 Task: Reply to email with the signature Elizabeth Parker with the subject 'Request for a background check' from softage.1@softage.net with the message 'Would it be possible to have a project status update call with all stakeholders next month?'
Action: Mouse moved to (76, 100)
Screenshot: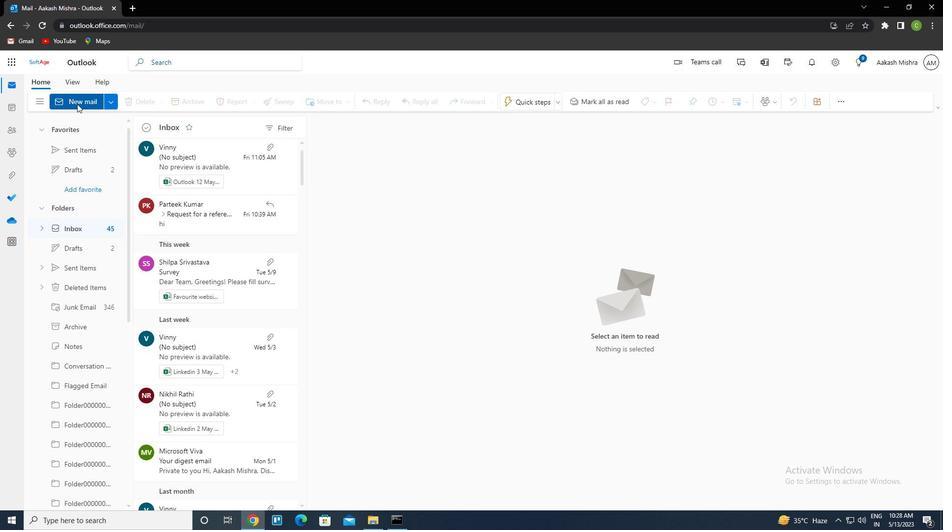 
Action: Mouse pressed left at (76, 100)
Screenshot: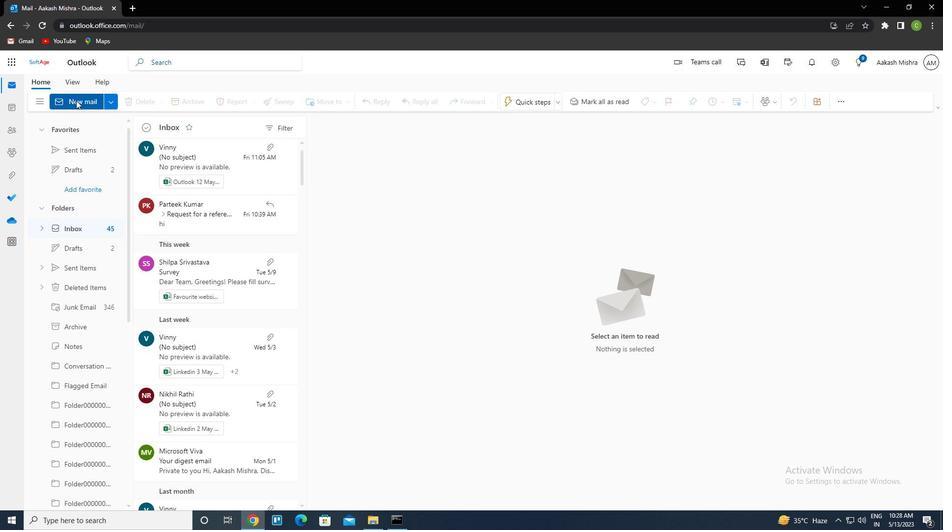
Action: Mouse moved to (190, 209)
Screenshot: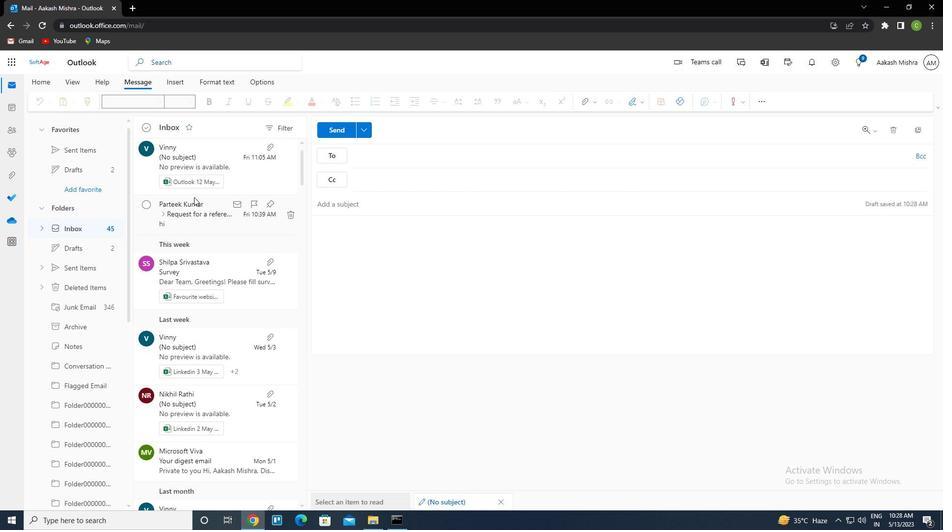 
Action: Mouse pressed left at (190, 209)
Screenshot: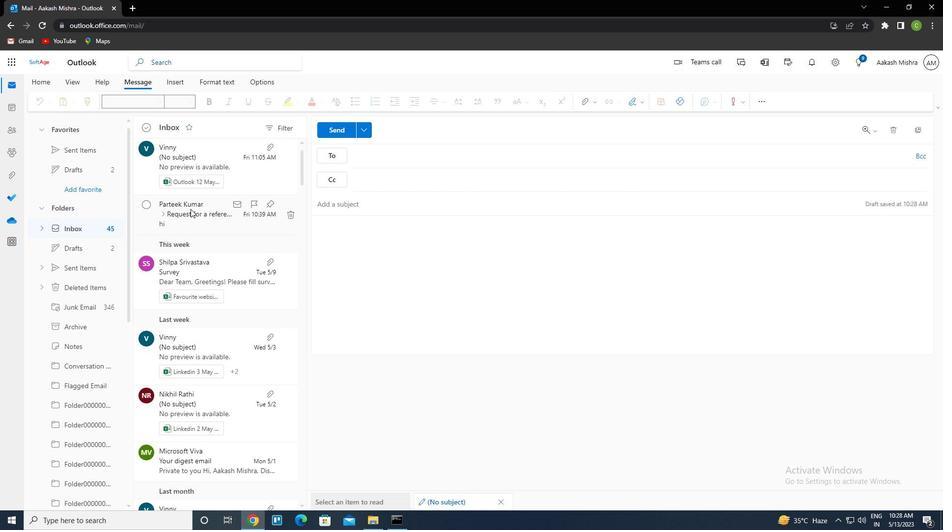 
Action: Mouse moved to (786, 188)
Screenshot: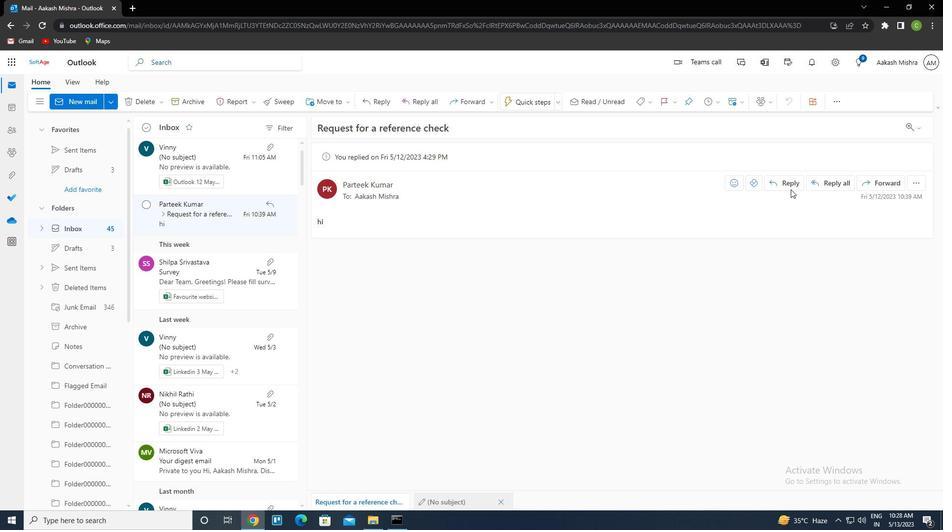 
Action: Mouse pressed left at (786, 188)
Screenshot: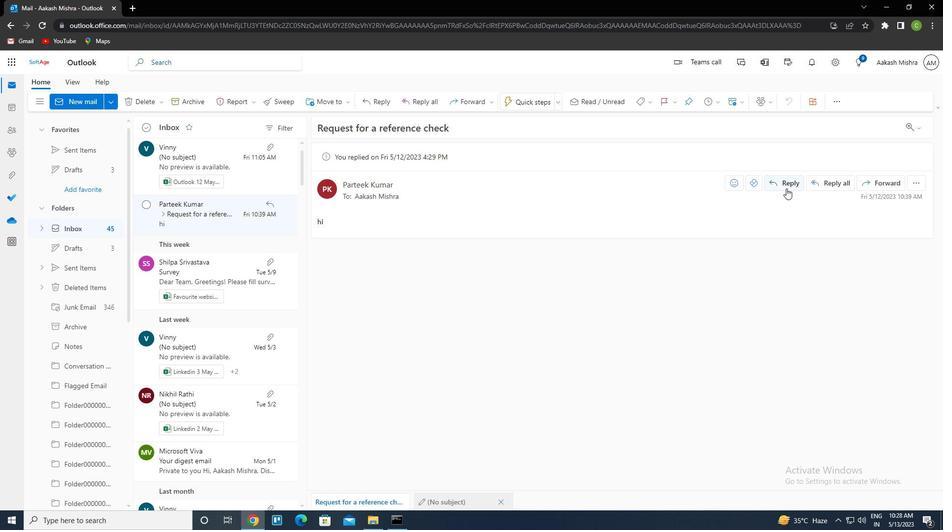 
Action: Mouse moved to (632, 99)
Screenshot: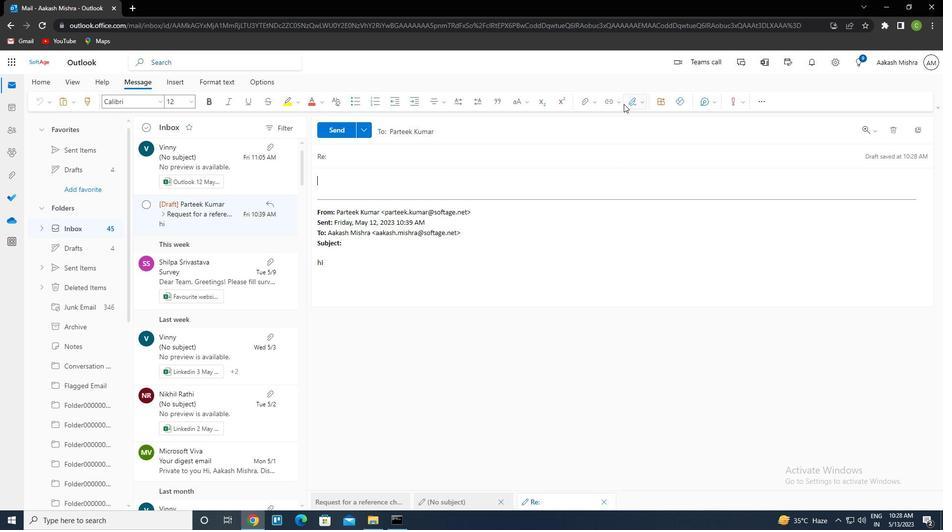 
Action: Mouse pressed left at (632, 99)
Screenshot: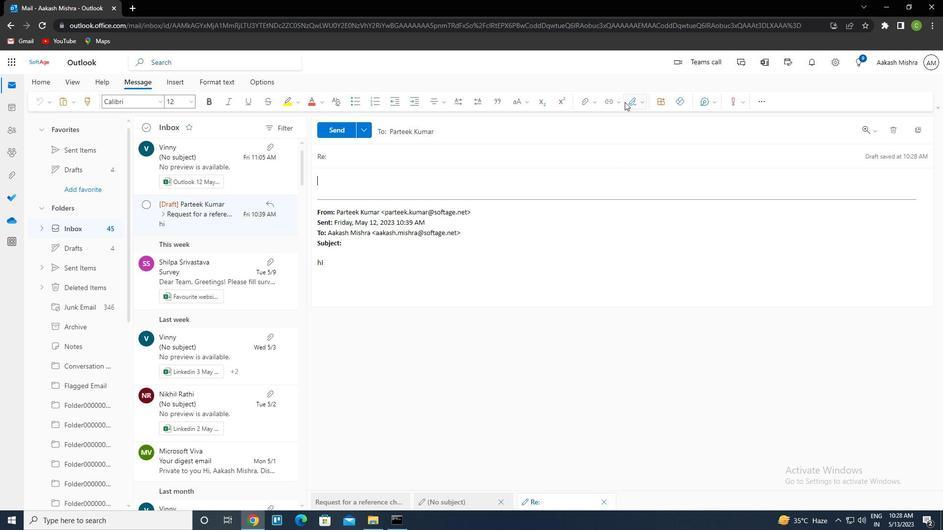 
Action: Mouse moved to (621, 147)
Screenshot: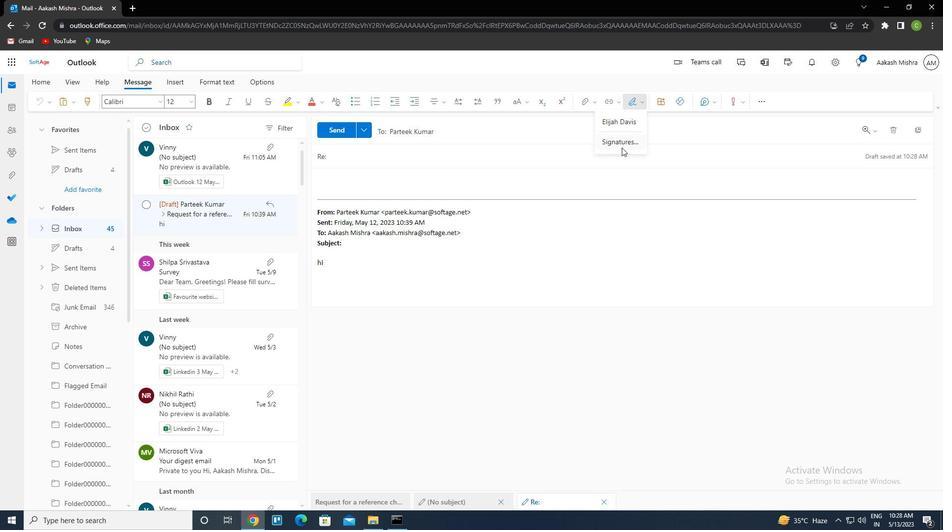 
Action: Mouse pressed left at (621, 147)
Screenshot: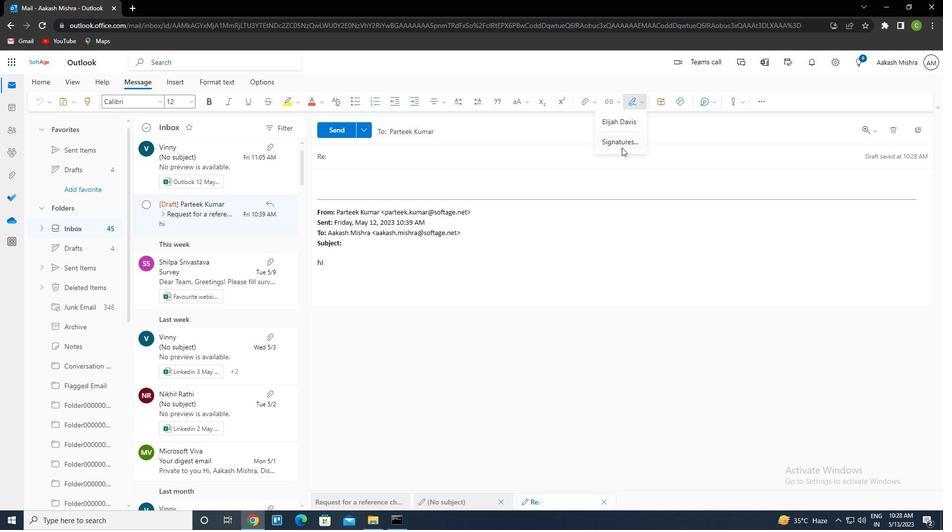 
Action: Mouse moved to (659, 176)
Screenshot: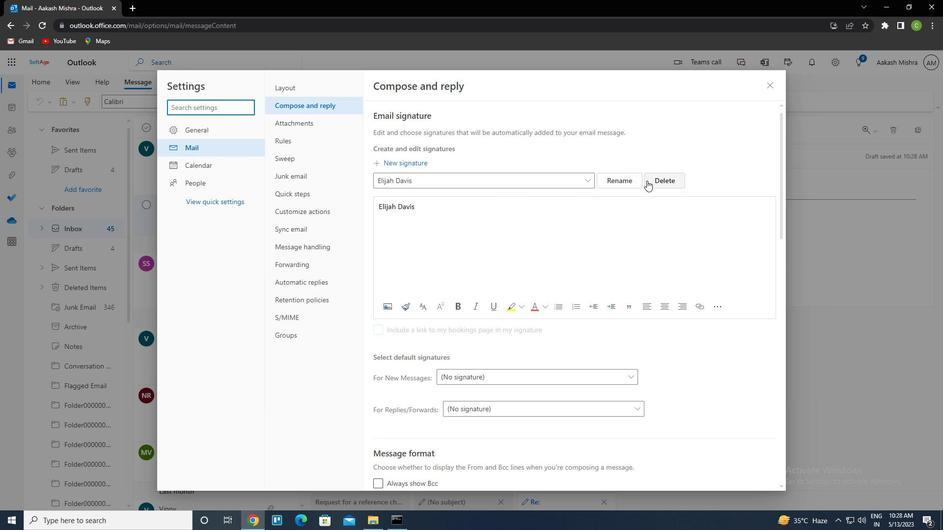 
Action: Mouse pressed left at (659, 176)
Screenshot: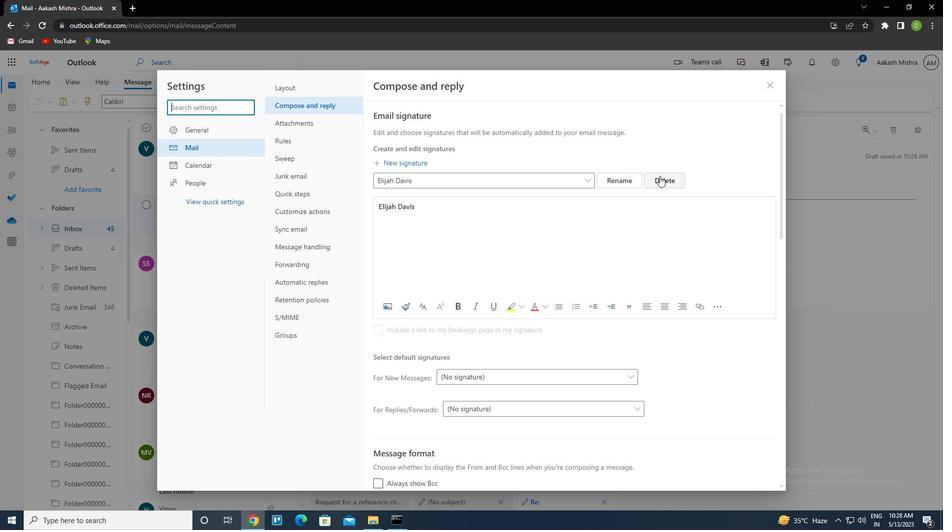 
Action: Mouse moved to (499, 182)
Screenshot: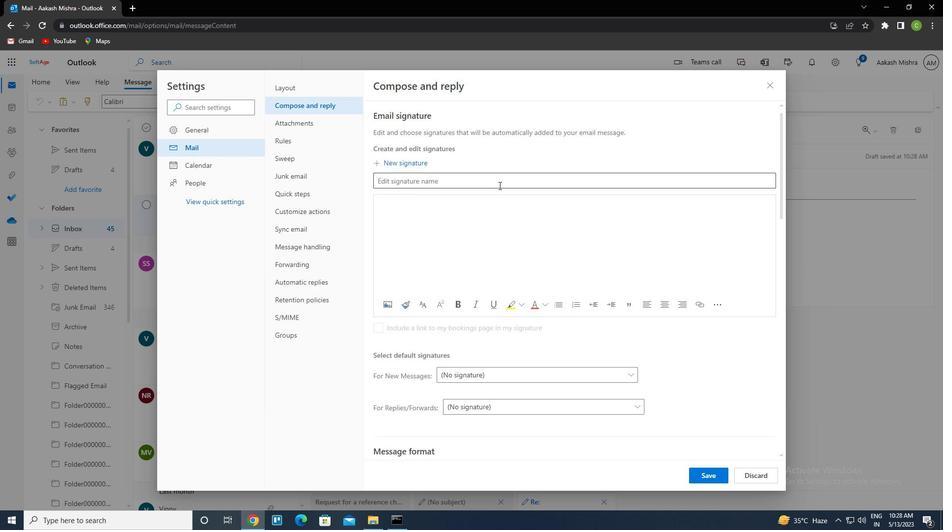 
Action: Mouse pressed left at (499, 182)
Screenshot: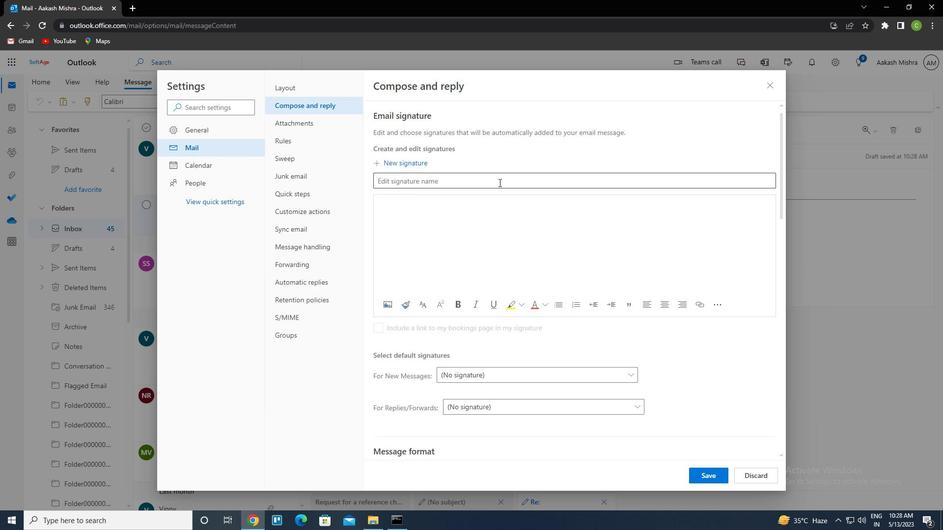 
Action: Key pressed <Key.caps_lock>e<Key.caps_lock>lizabeth<Key.space><Key.caps_lock>p<Key.caps_lock>arker<Key.tab><Key.caps_lock>e<Key.caps_lock>lizabeth<Key.space><Key.caps_lock>p<Key.caps_lock>arker
Screenshot: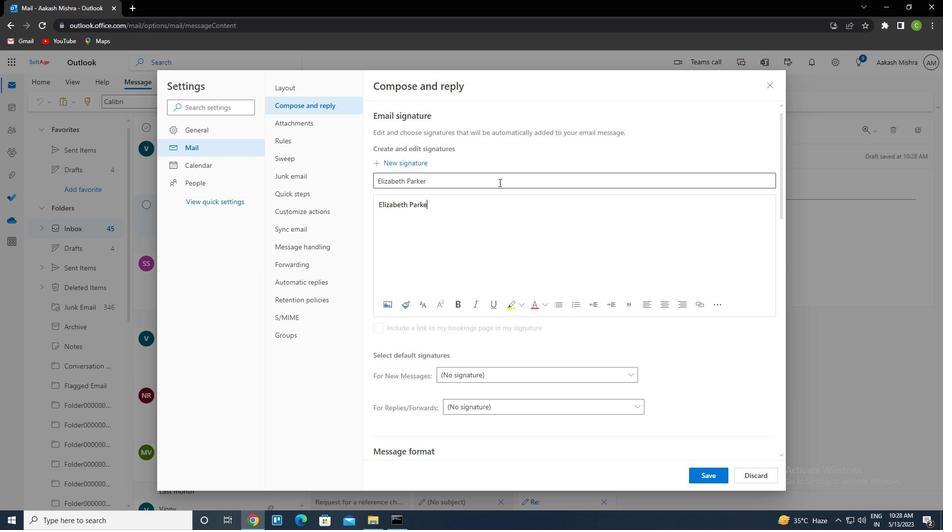 
Action: Mouse moved to (711, 478)
Screenshot: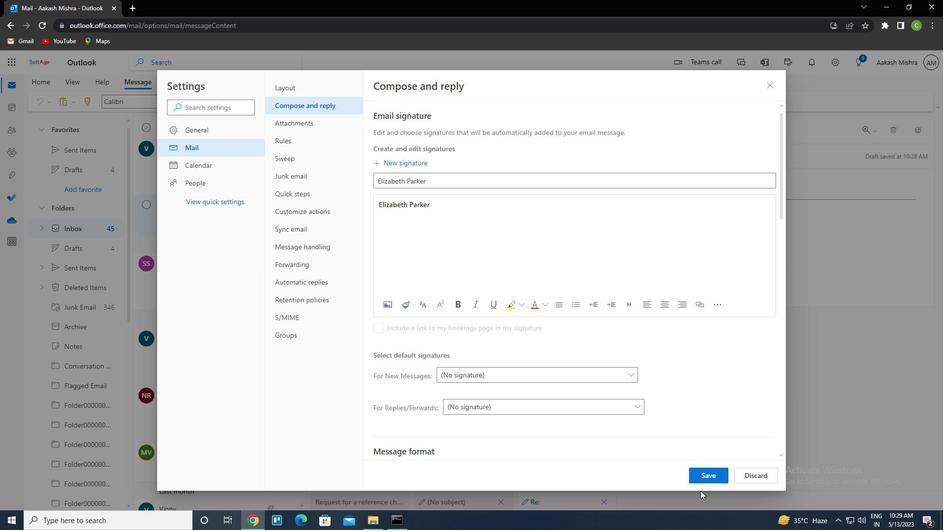 
Action: Mouse pressed left at (711, 478)
Screenshot: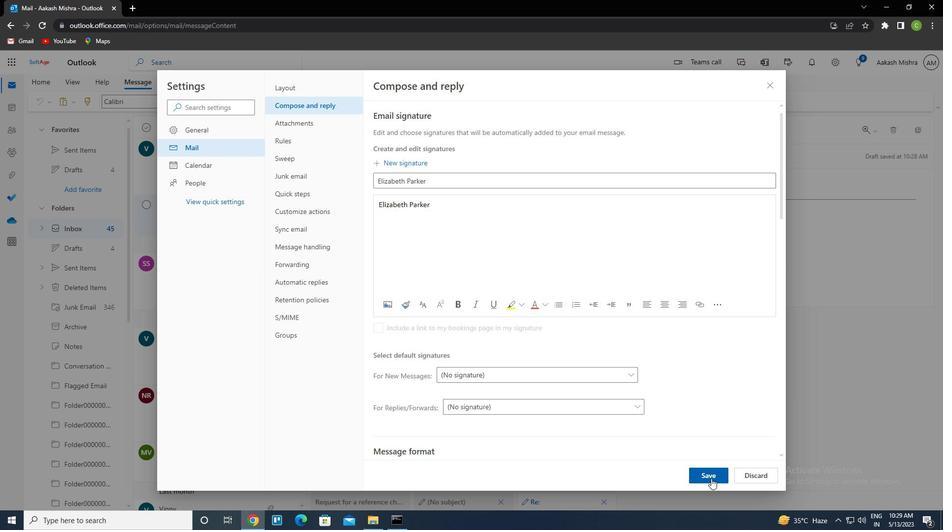 
Action: Mouse moved to (771, 90)
Screenshot: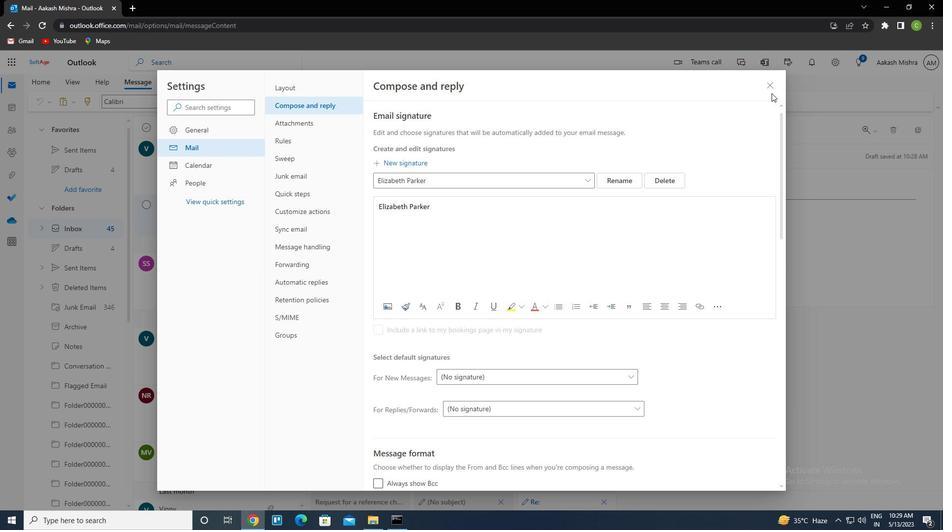 
Action: Mouse pressed left at (771, 90)
Screenshot: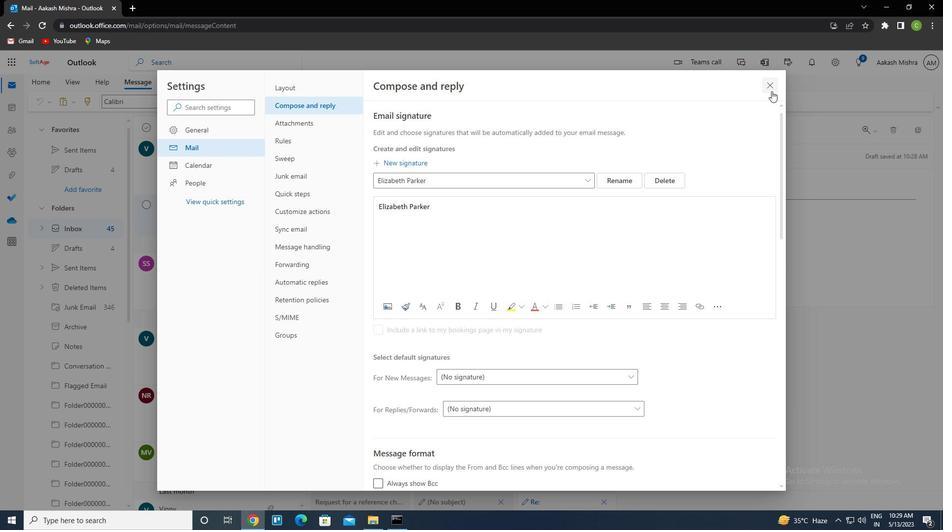 
Action: Mouse moved to (637, 104)
Screenshot: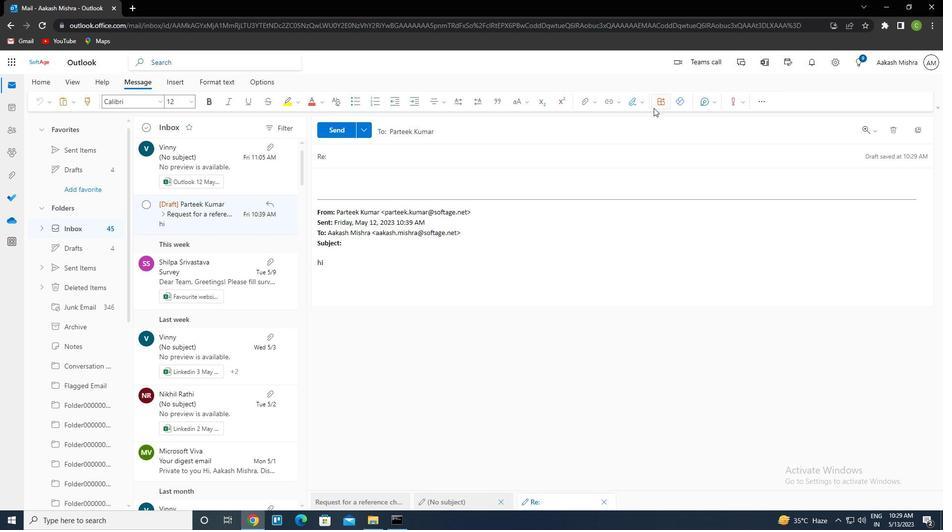 
Action: Mouse pressed left at (637, 104)
Screenshot: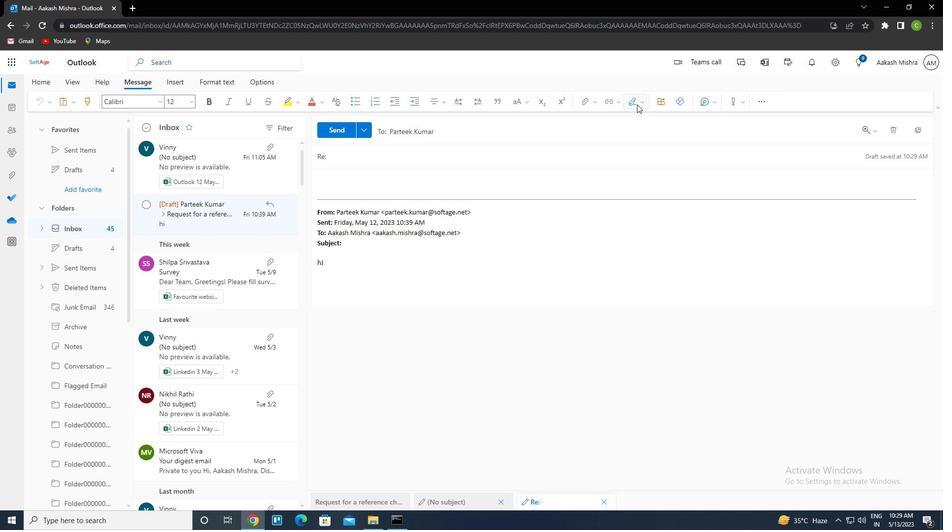 
Action: Mouse moved to (601, 119)
Screenshot: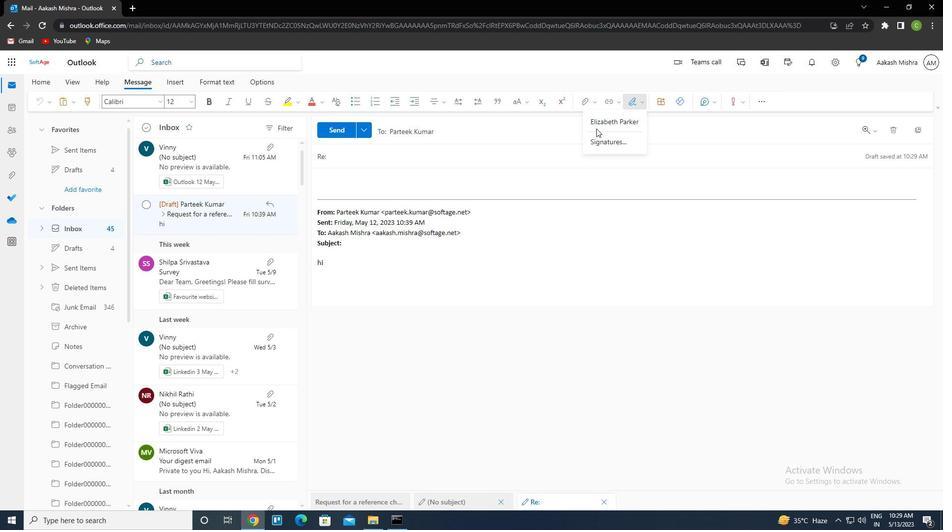 
Action: Mouse pressed left at (601, 119)
Screenshot: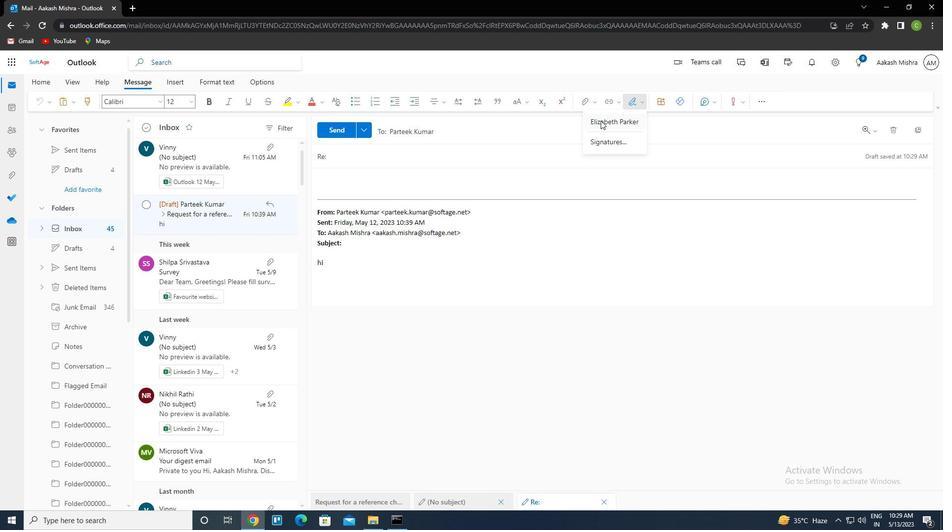 
Action: Mouse moved to (386, 149)
Screenshot: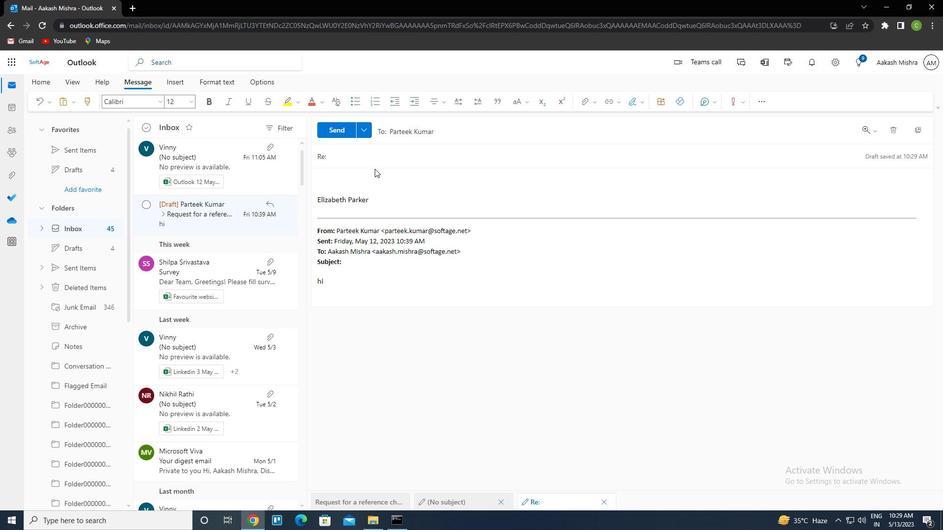 
Action: Mouse pressed left at (386, 149)
Screenshot: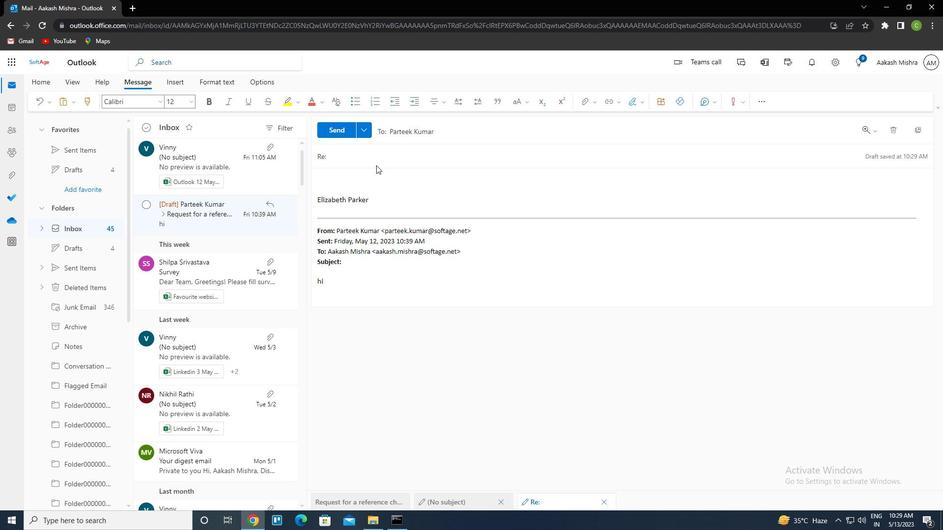 
Action: Key pressed <Key.caps_lock>r<Key.caps_lock>equest<Key.space>for<Key.space>a<Key.space>background<Key.space>check<Key.tab><Key.caps_lock>w<Key.caps_lock>ould<Key.space>it<Key.space>be<Key.space>possible<Key.space>to<Key.space>have<Key.space>status<Key.space>update<Key.space>call<Key.space>with<Key.space>all<Key.space>stakeholders<Key.space>next<Key.space>month
Screenshot: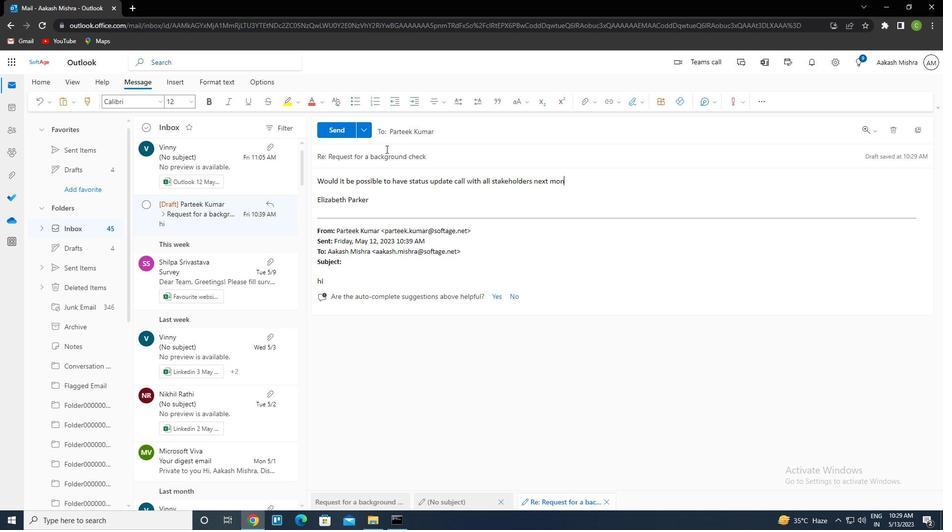 
Action: Mouse scrolled (386, 149) with delta (0, 0)
Screenshot: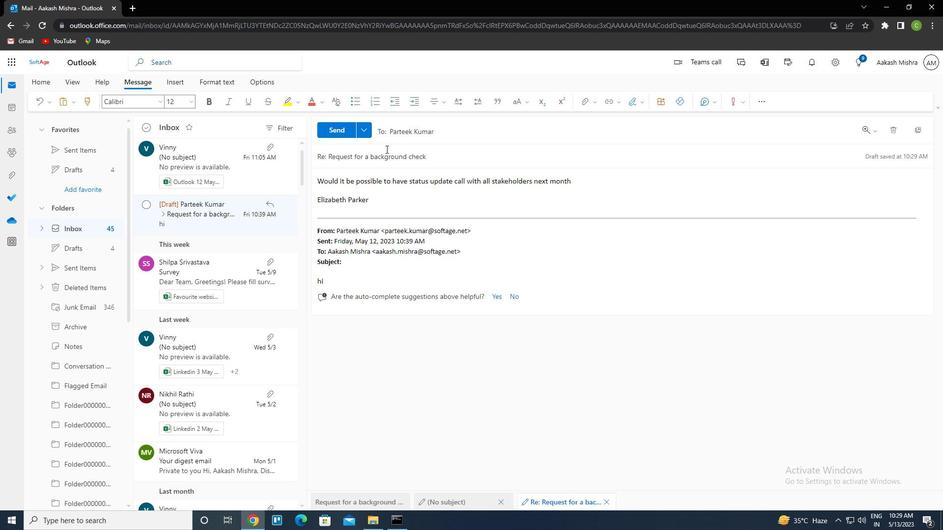 
Action: Mouse moved to (333, 128)
Screenshot: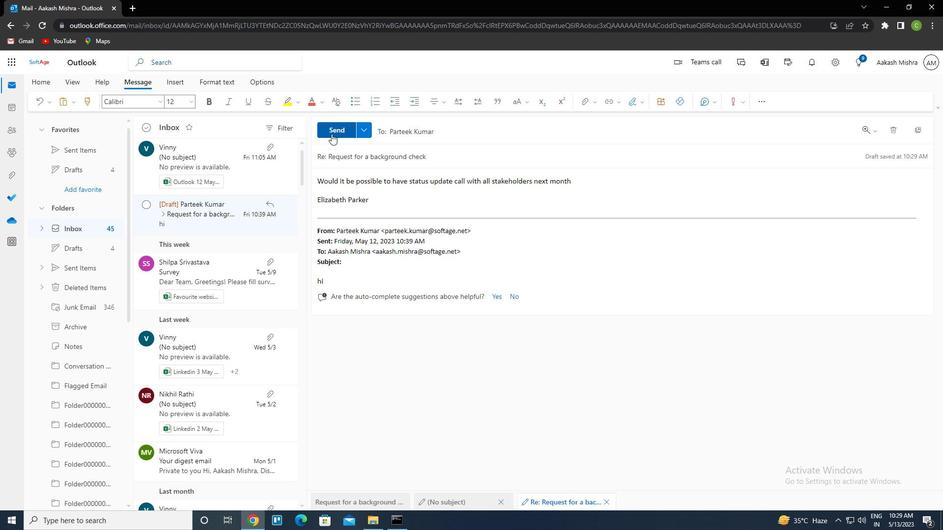 
Action: Mouse pressed left at (333, 128)
Screenshot: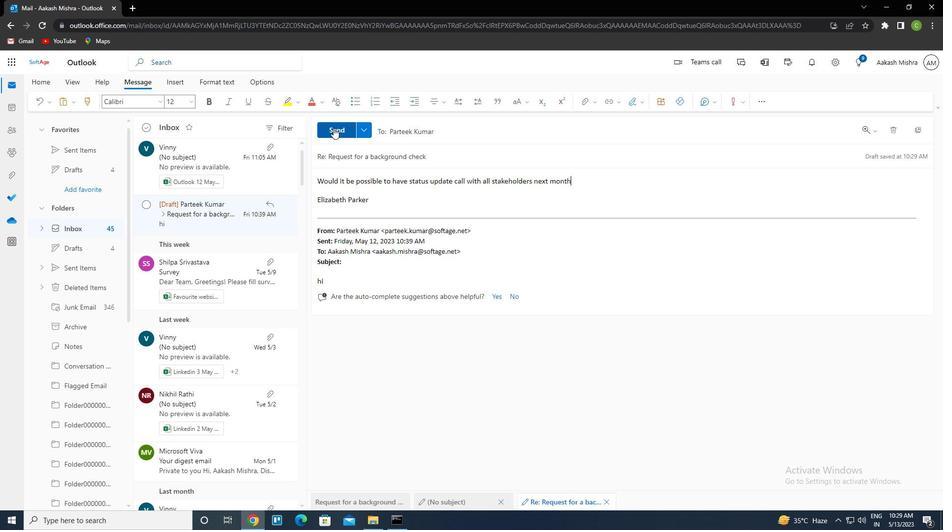 
Action: Mouse moved to (391, 216)
Screenshot: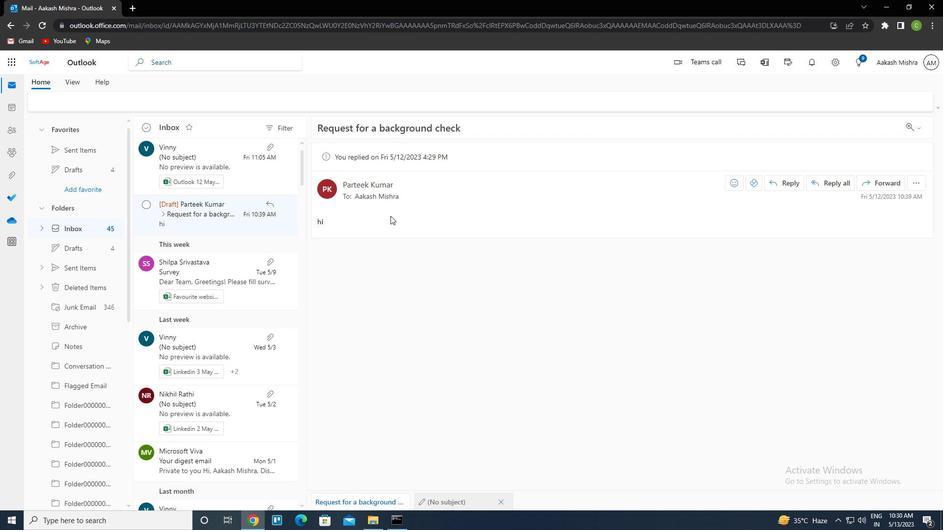 
